 Task: Use the formula "REPT" in spreadsheet "Project portfolio".
Action: Mouse moved to (164, 187)
Screenshot: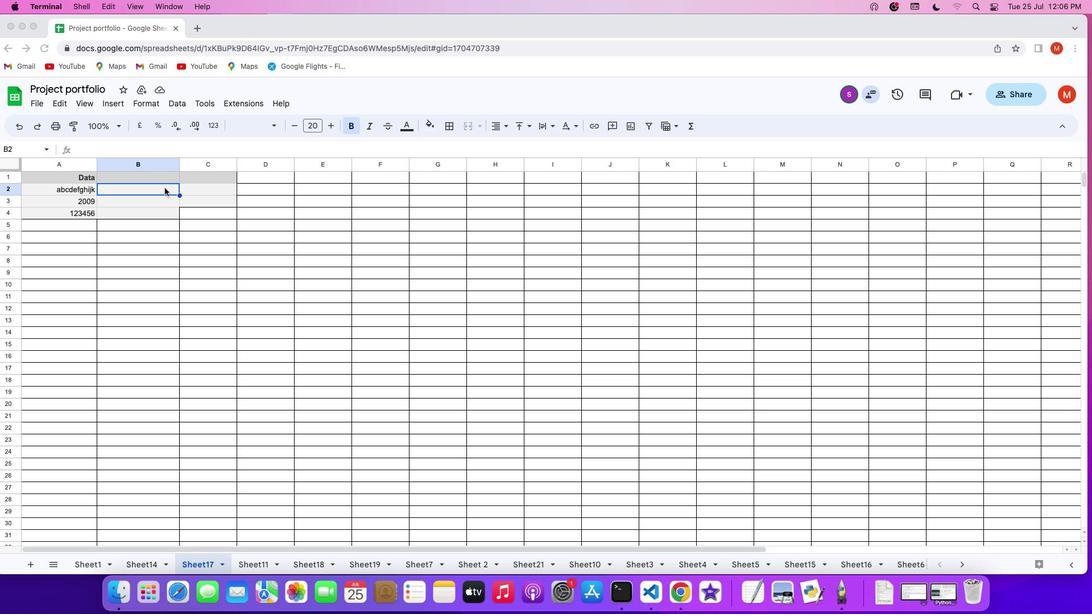 
Action: Mouse pressed left at (164, 187)
Screenshot: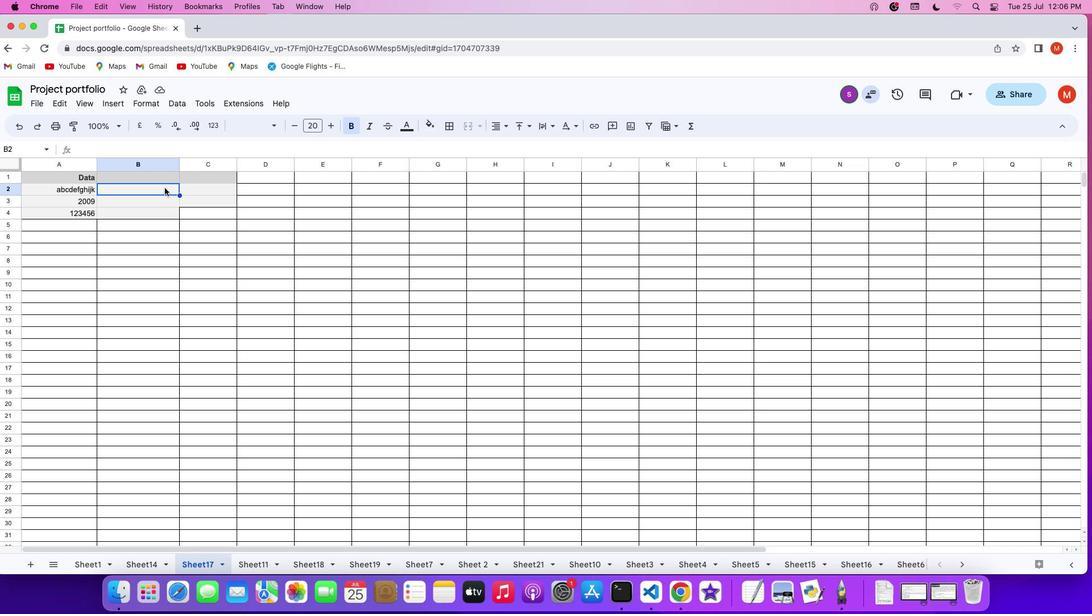 
Action: Mouse pressed left at (164, 187)
Screenshot: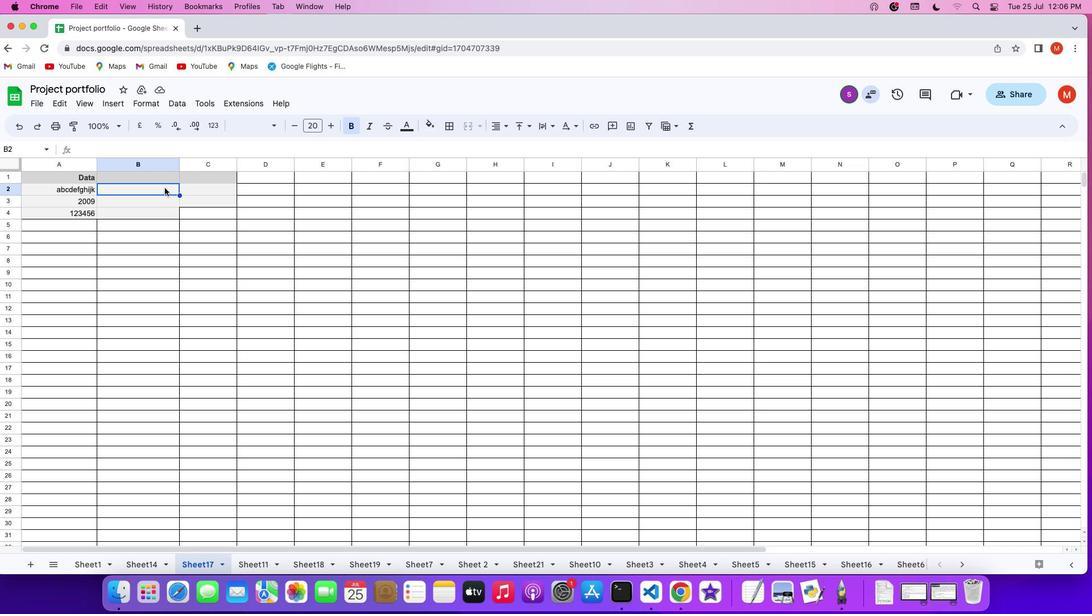 
Action: Key pressed '='
Screenshot: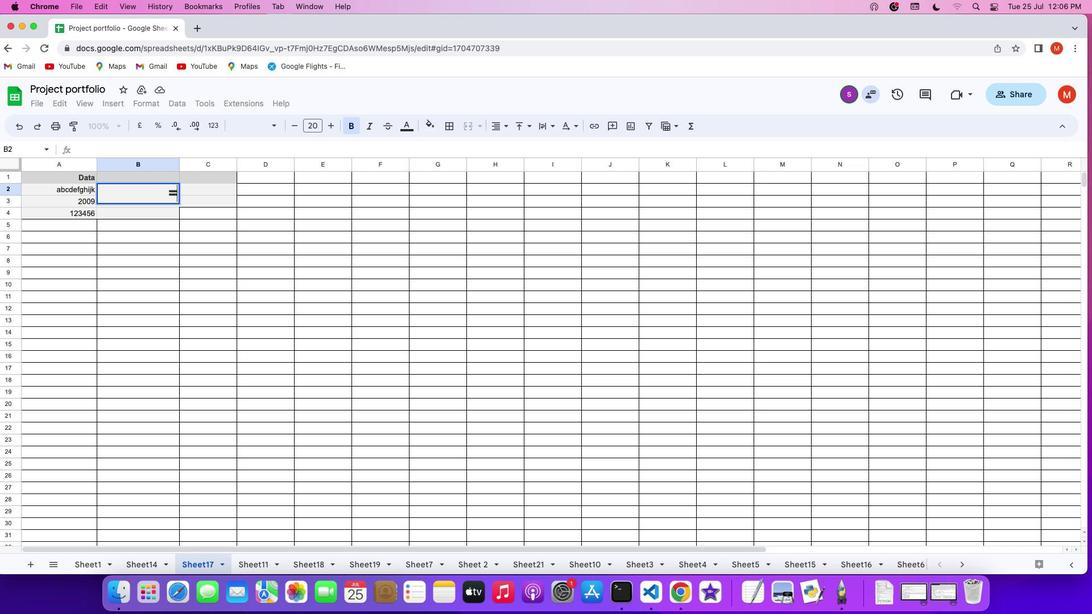 
Action: Mouse moved to (690, 122)
Screenshot: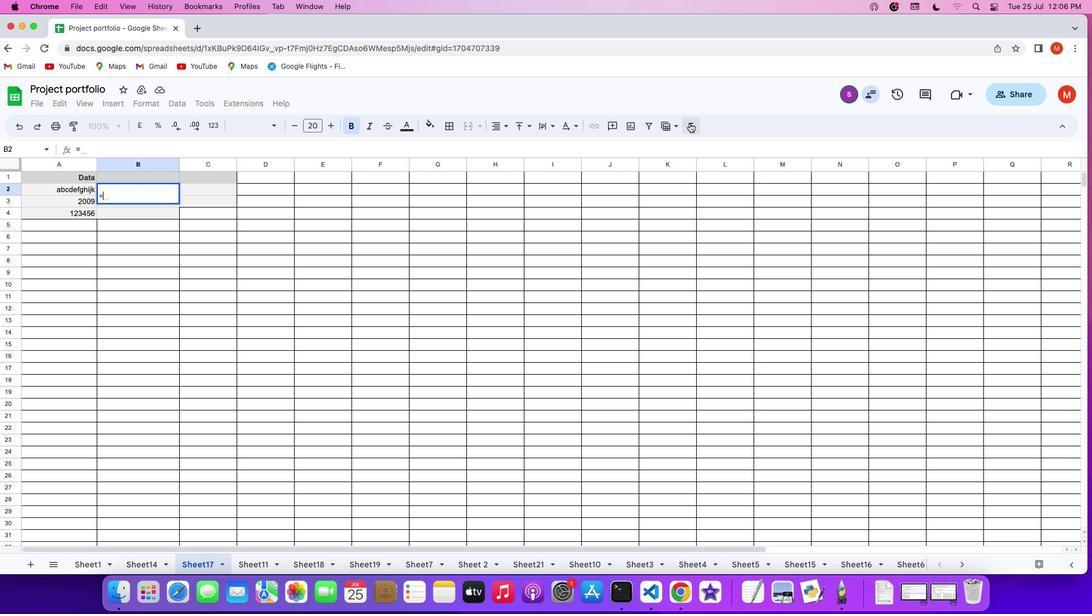 
Action: Mouse pressed left at (690, 122)
Screenshot: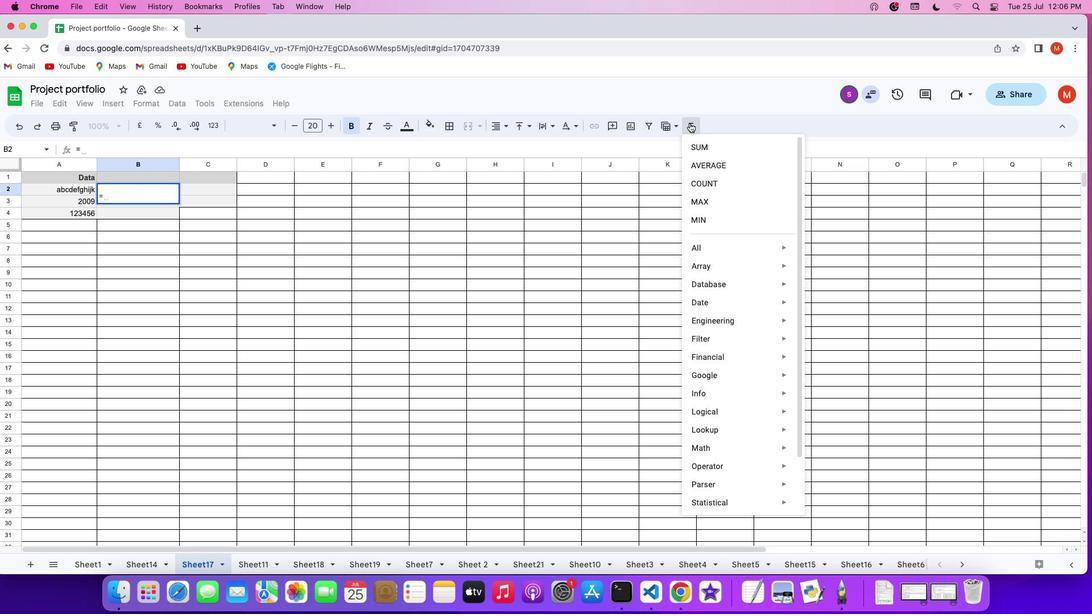 
Action: Mouse moved to (829, 301)
Screenshot: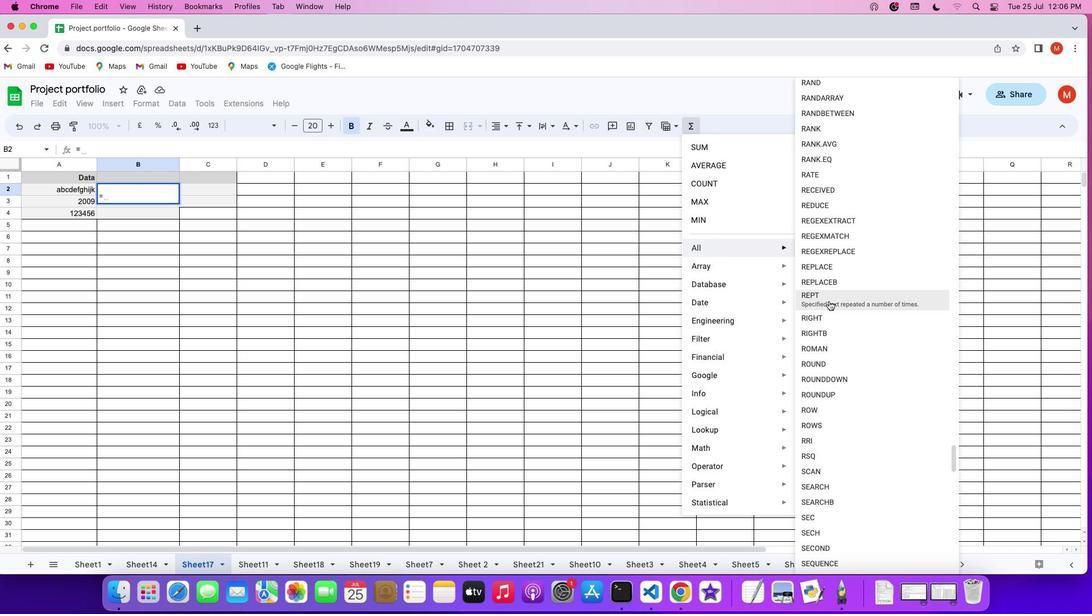 
Action: Mouse pressed left at (829, 301)
Screenshot: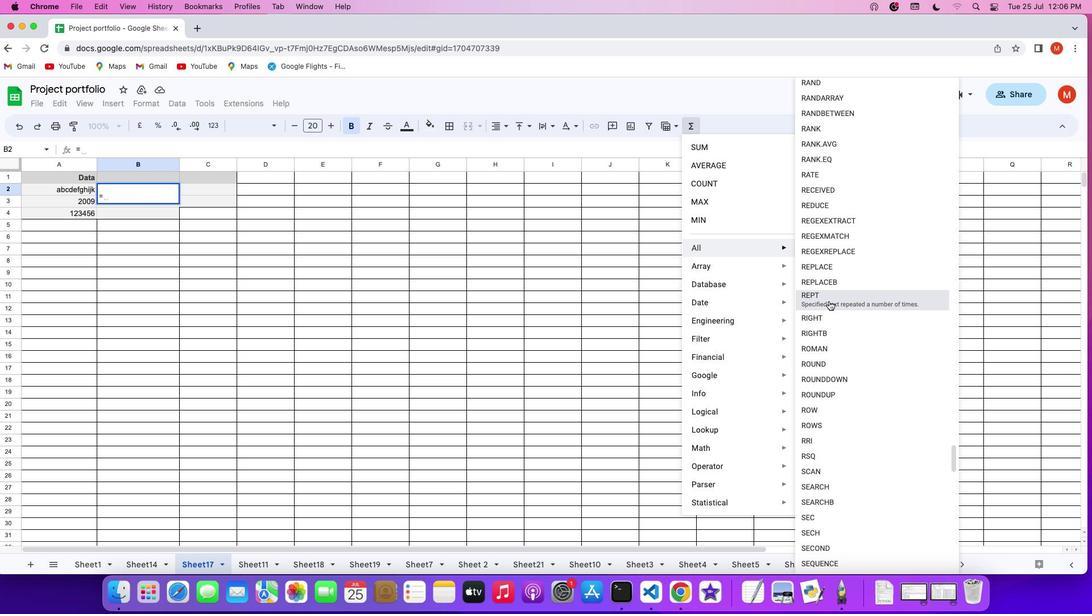 
Action: Key pressed Key.shift_r'"''*''-'Key.shift_r'"'',''3'Key.enter
Screenshot: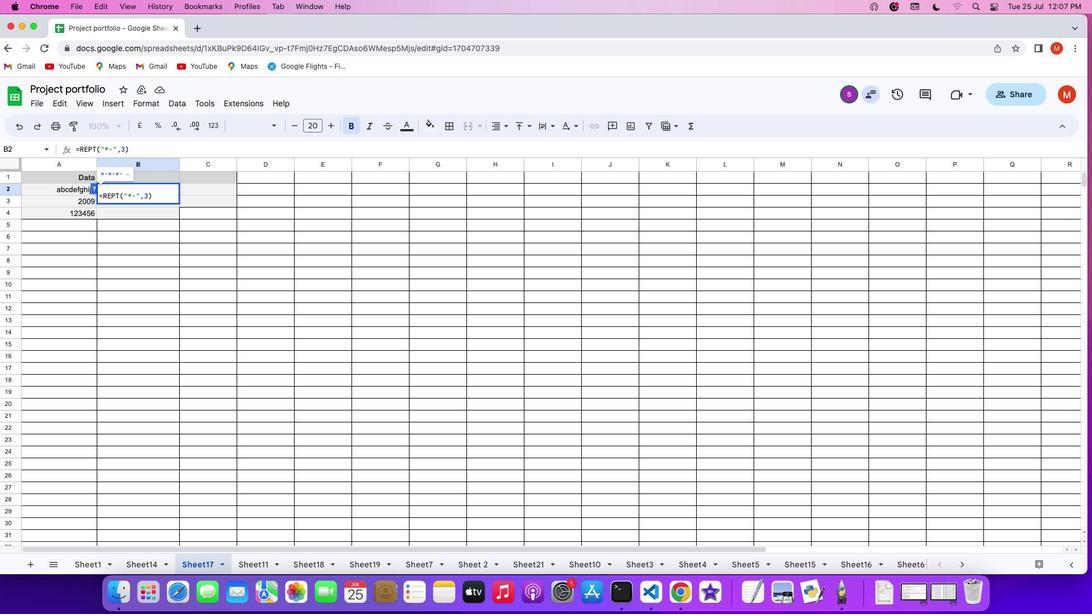 
